 Task: Search for the email with the subject Request for a meeting logged in from softage.1@softage.net with the filter, email from softage.5@softage.net and a new filter,  Skip the Inbox
Action: Mouse moved to (679, 68)
Screenshot: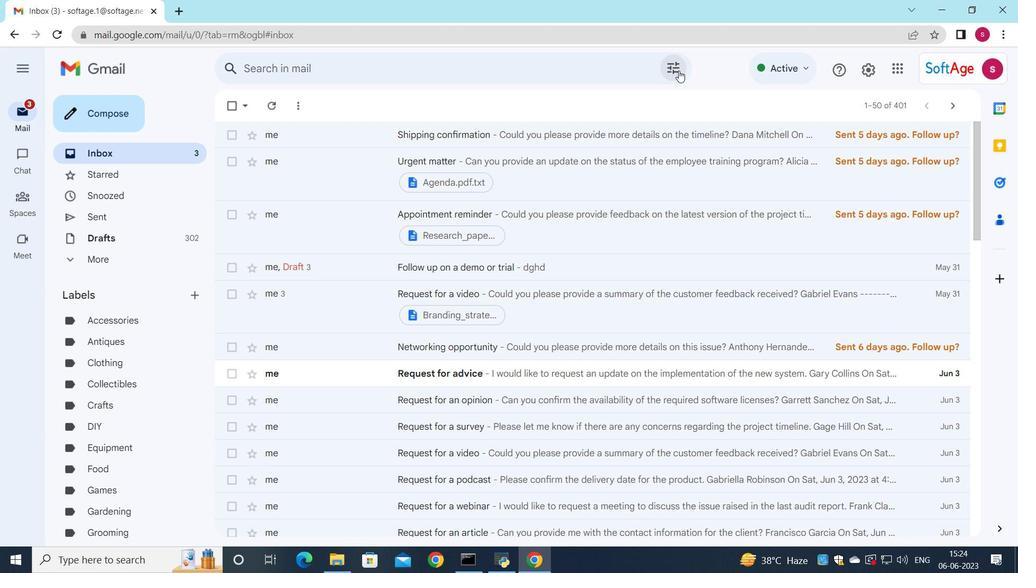 
Action: Mouse pressed left at (679, 68)
Screenshot: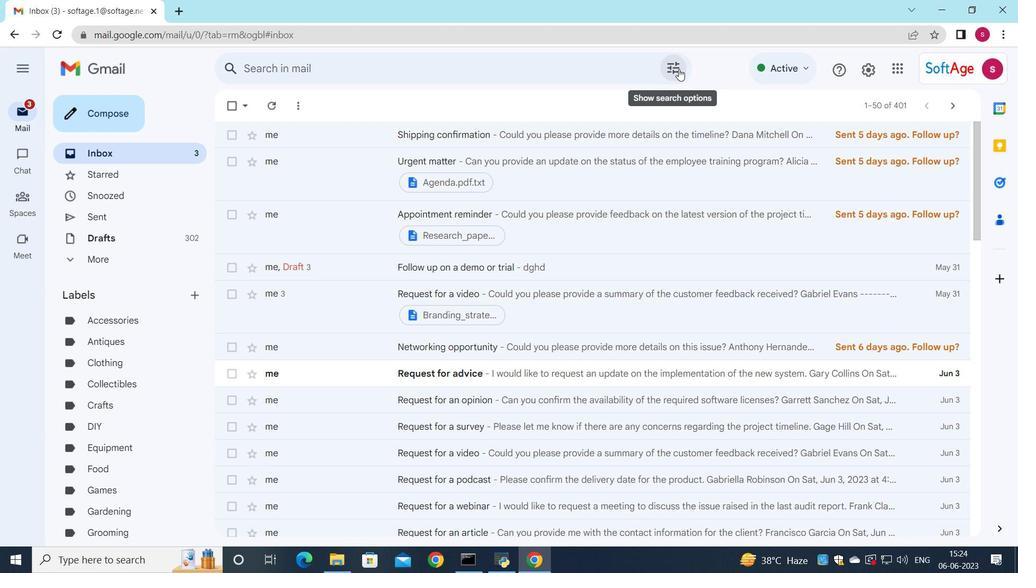 
Action: Mouse moved to (484, 129)
Screenshot: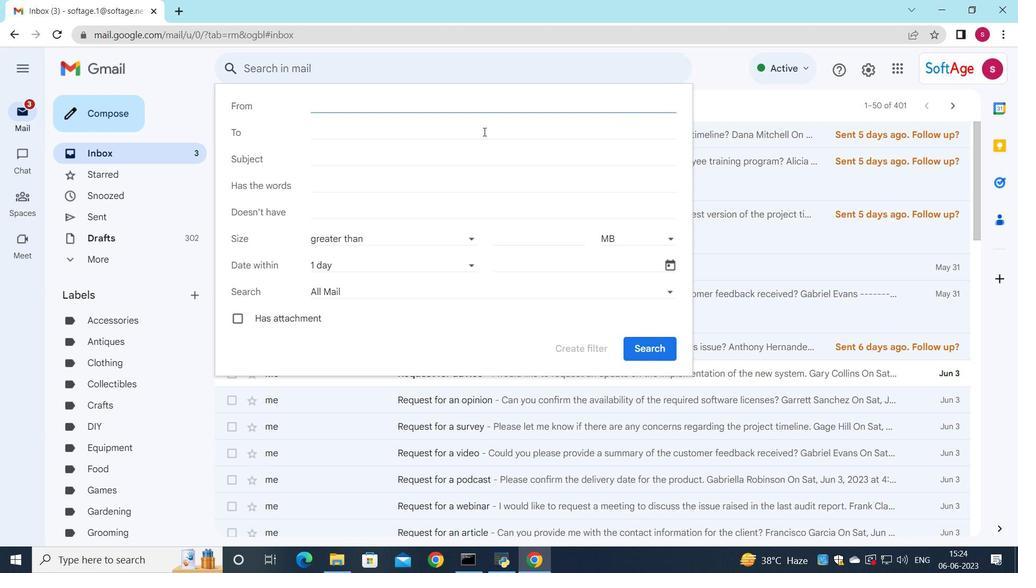 
Action: Key pressed s
Screenshot: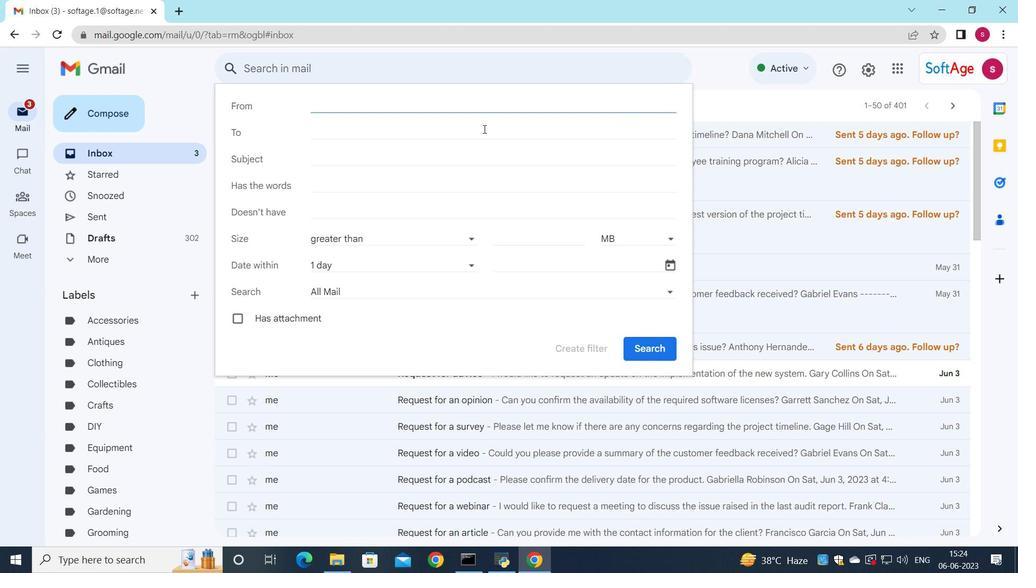 
Action: Mouse moved to (473, 139)
Screenshot: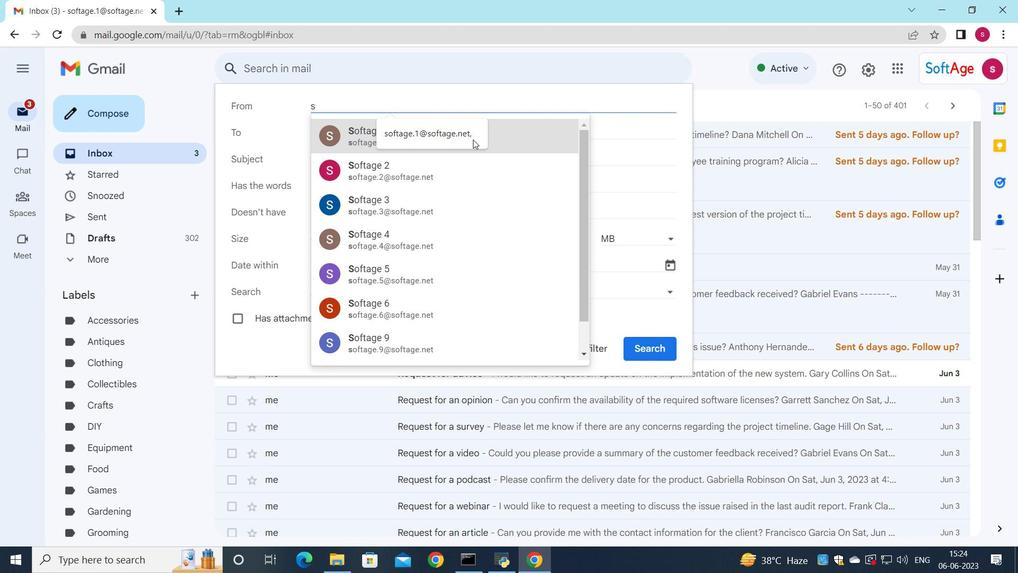 
Action: Mouse pressed left at (473, 139)
Screenshot: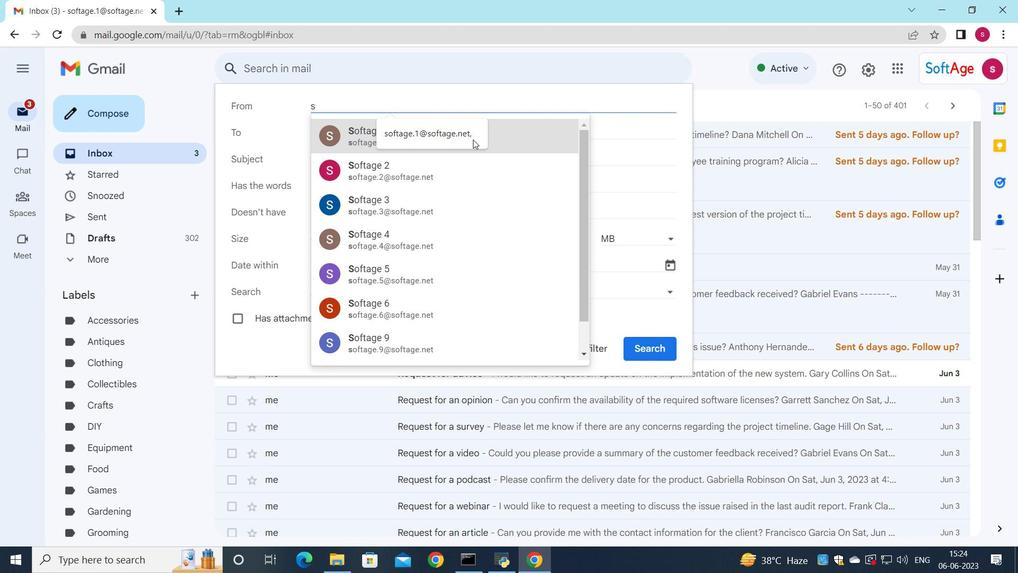 
Action: Mouse moved to (420, 133)
Screenshot: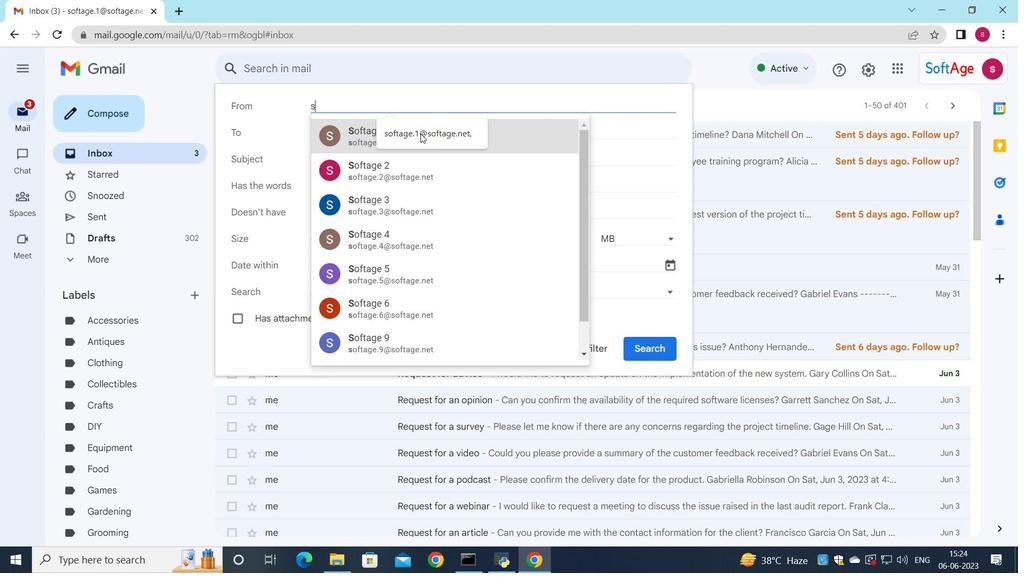 
Action: Mouse pressed left at (420, 133)
Screenshot: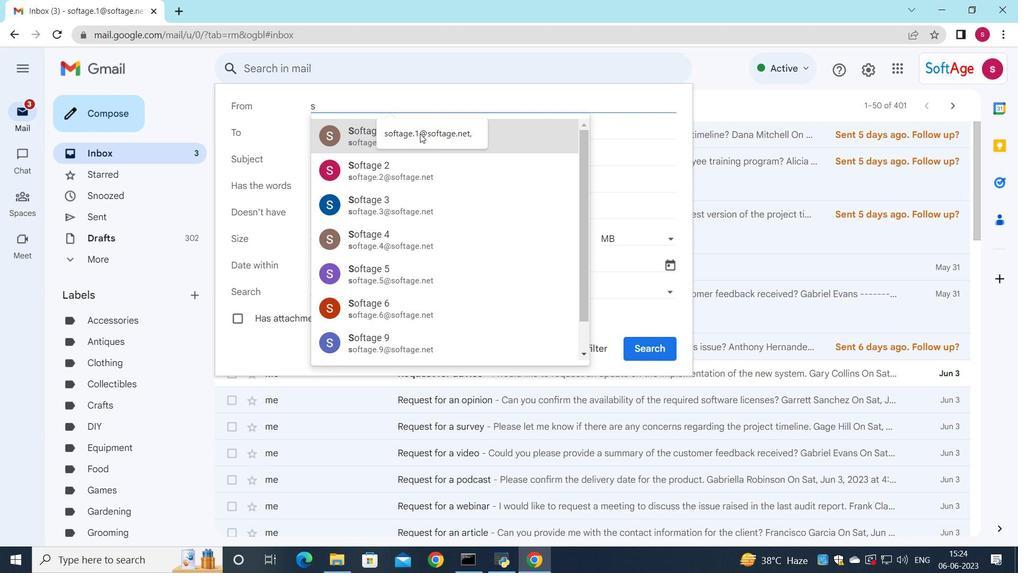 
Action: Mouse moved to (402, 137)
Screenshot: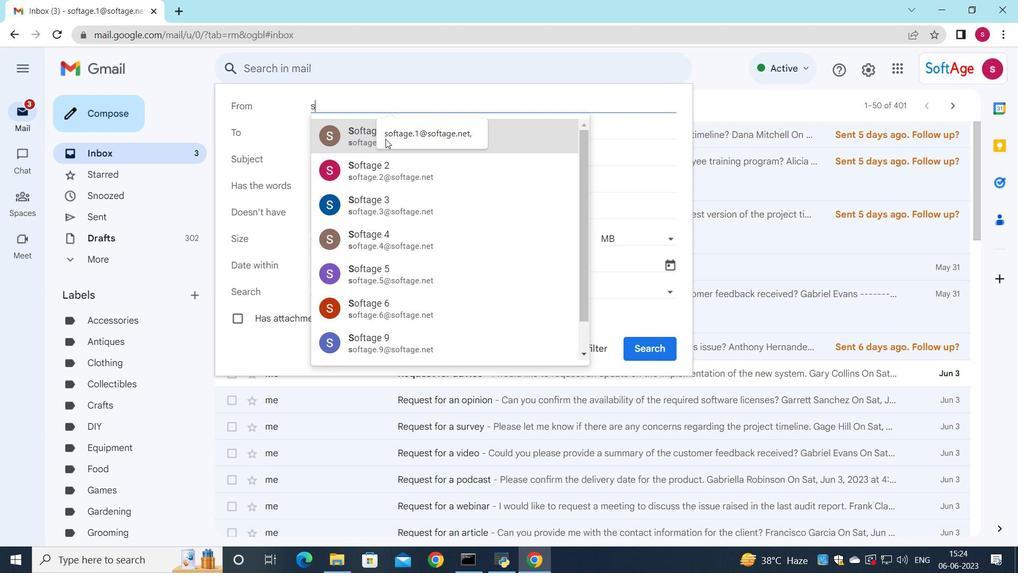 
Action: Mouse pressed left at (402, 137)
Screenshot: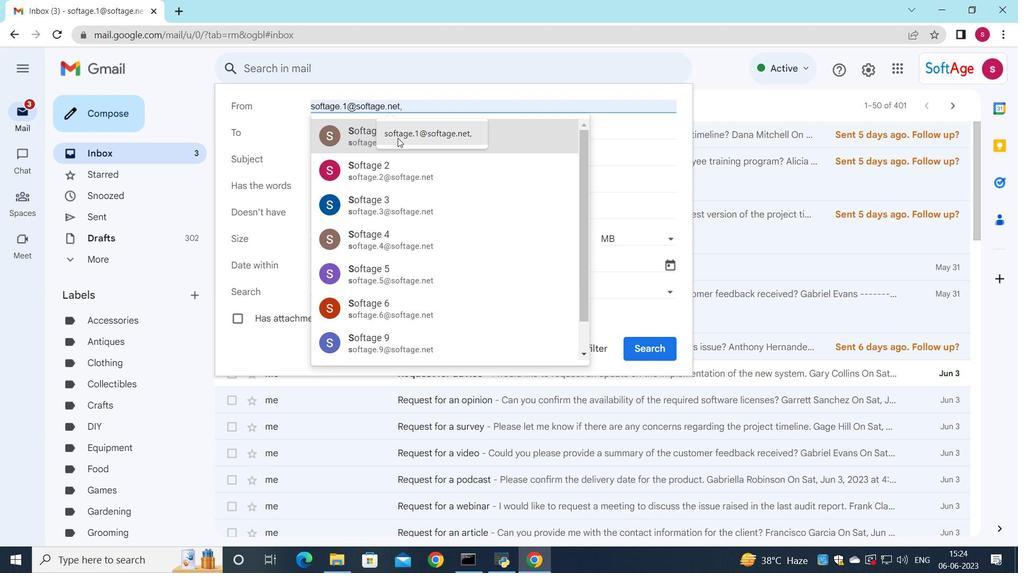 
Action: Mouse moved to (364, 133)
Screenshot: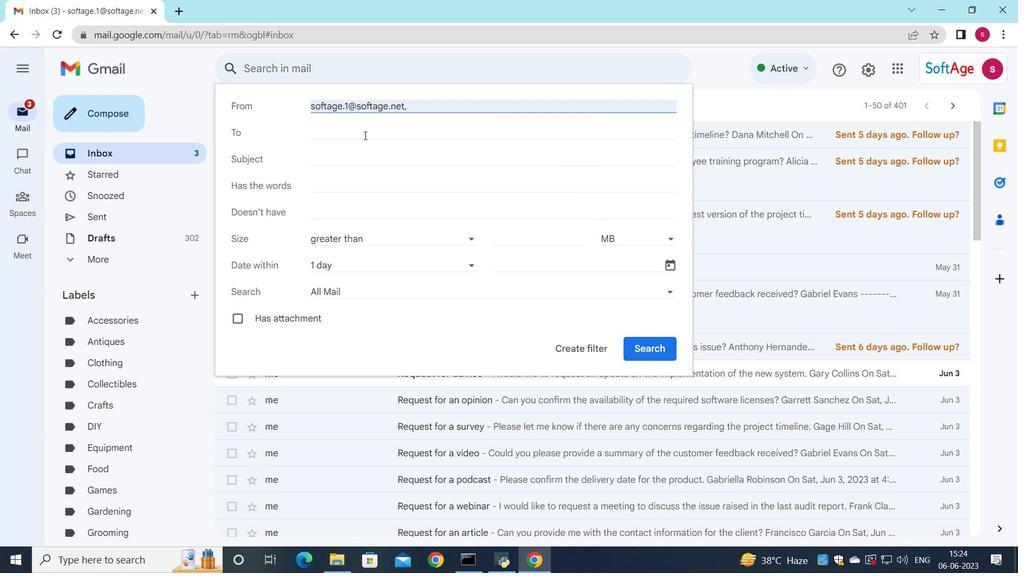 
Action: Mouse pressed left at (364, 133)
Screenshot: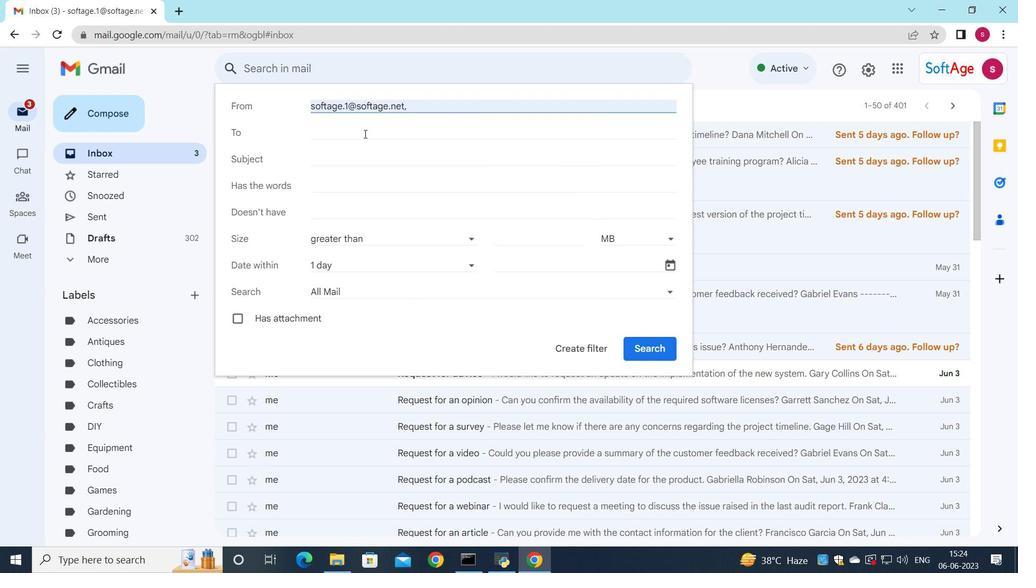 
Action: Mouse moved to (436, 131)
Screenshot: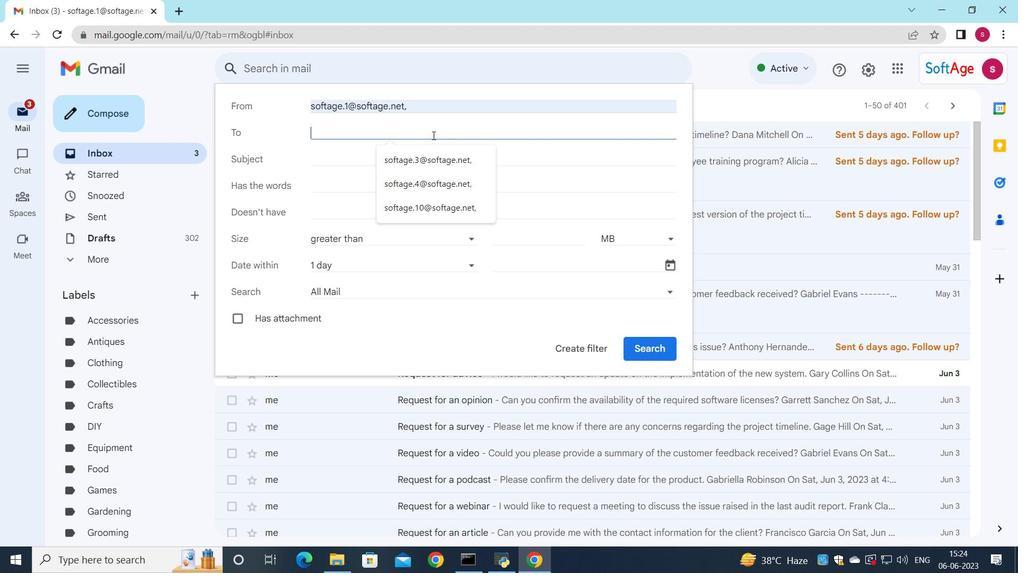 
Action: Key pressed soft
Screenshot: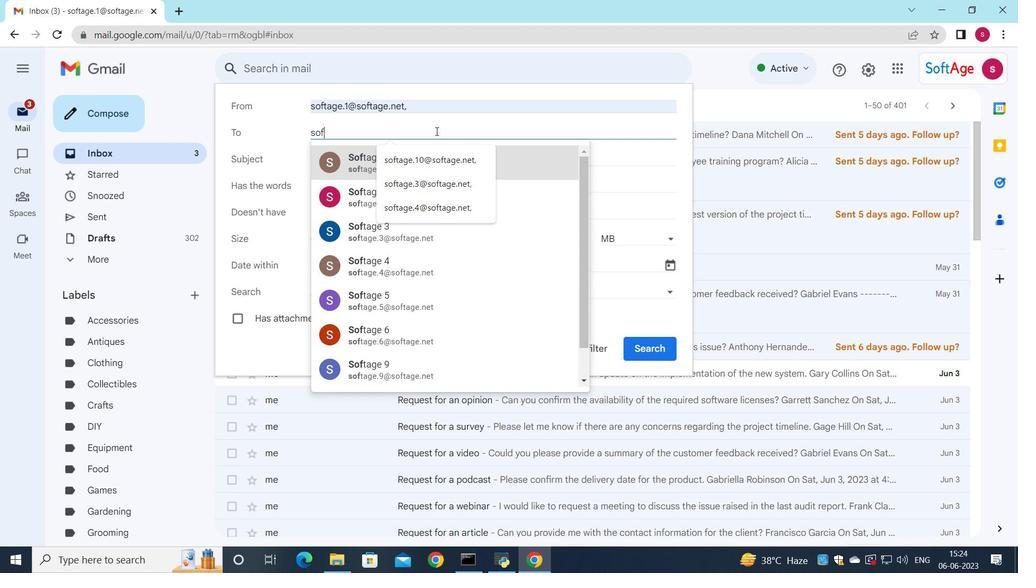 
Action: Mouse moved to (405, 305)
Screenshot: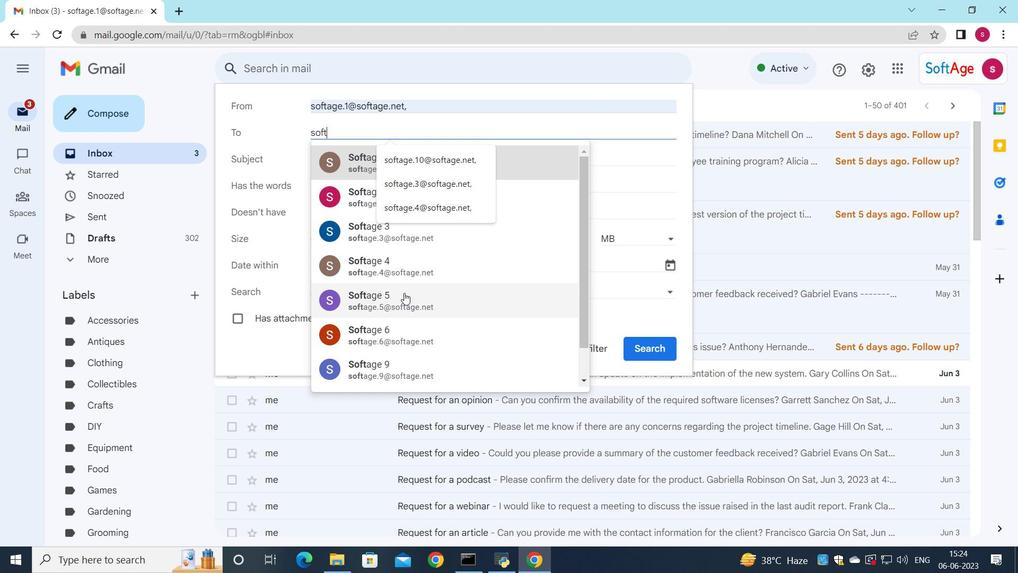 
Action: Mouse pressed left at (405, 305)
Screenshot: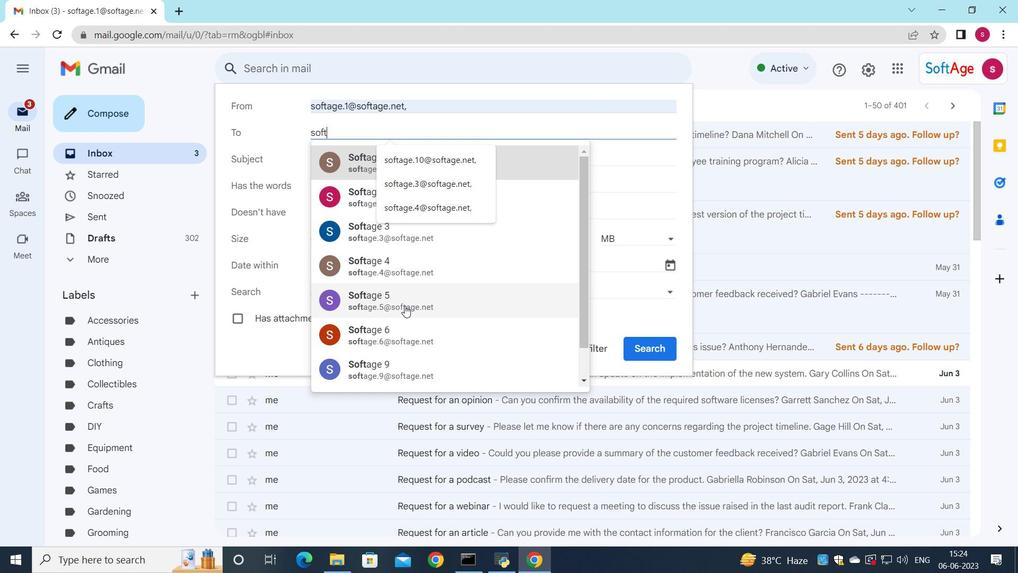 
Action: Mouse moved to (329, 150)
Screenshot: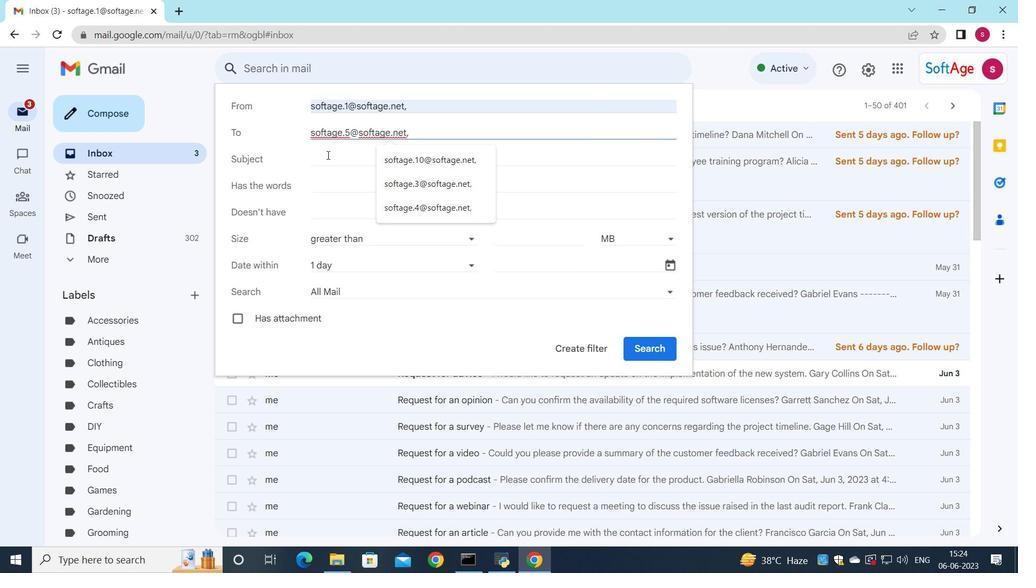 
Action: Mouse pressed left at (329, 150)
Screenshot: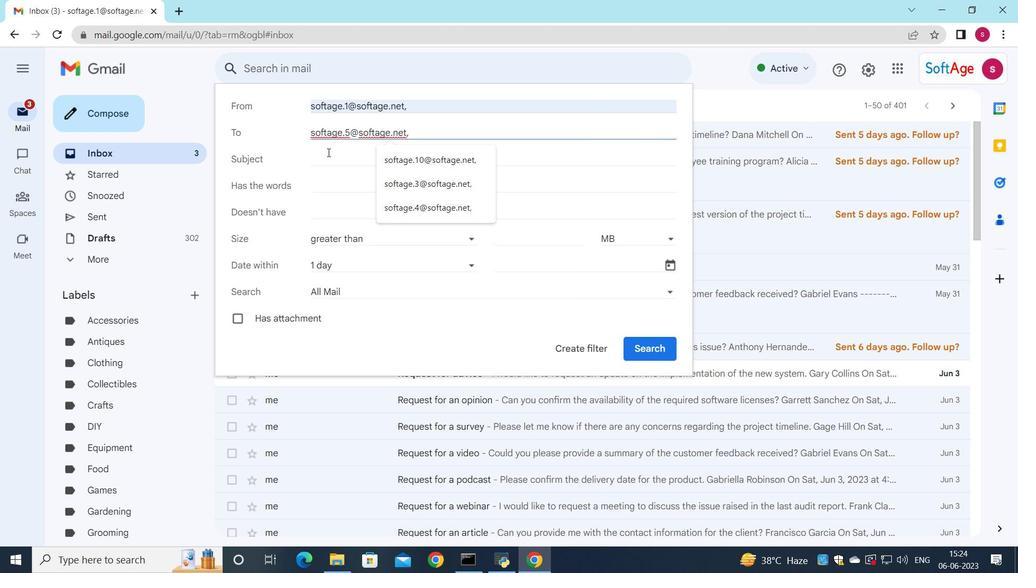 
Action: Mouse moved to (332, 159)
Screenshot: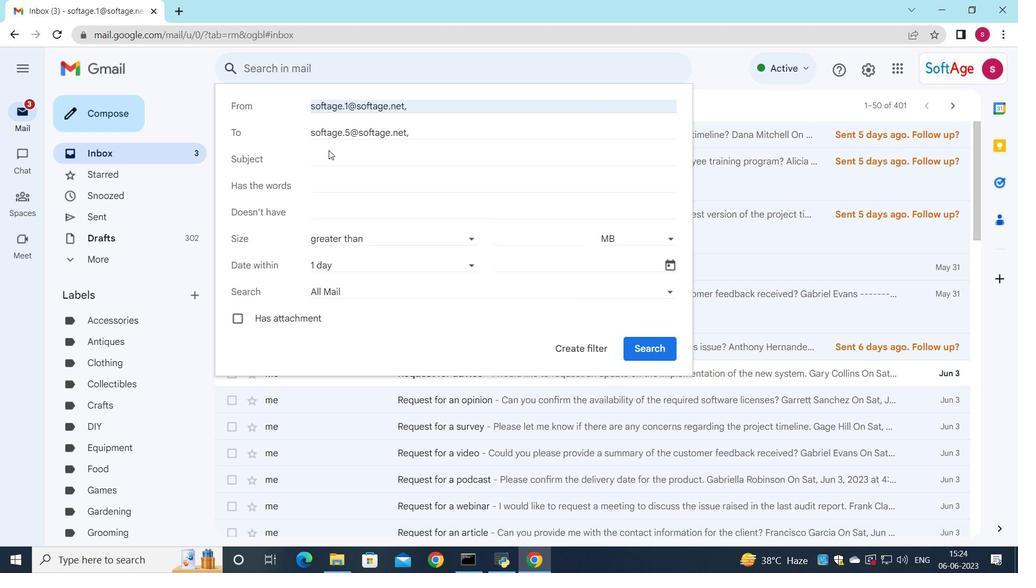 
Action: Mouse pressed left at (332, 159)
Screenshot: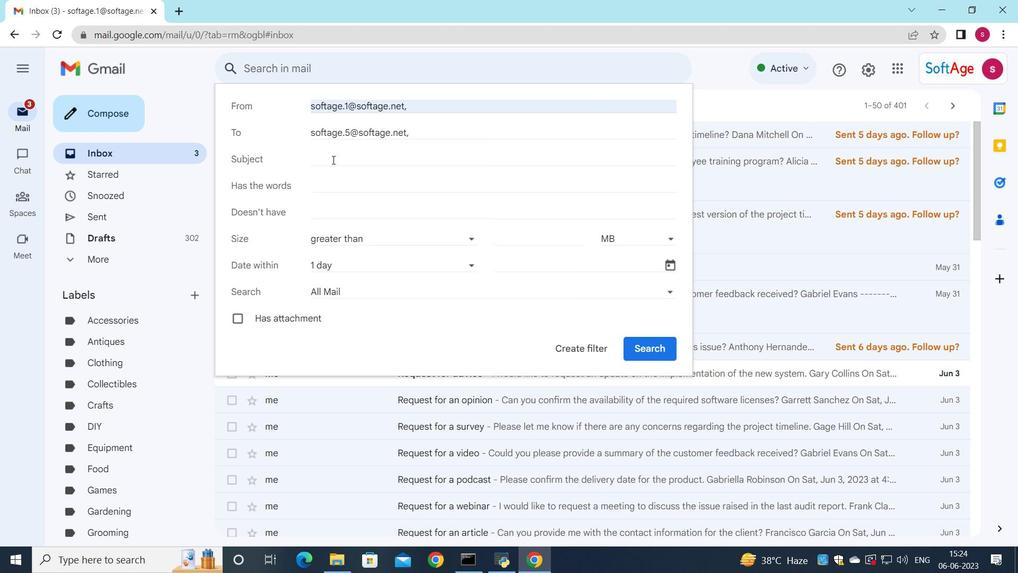 
Action: Key pressed <Key.shift><Key.shift>Request<Key.space>for<Key.space>a<Key.space>meeting
Screenshot: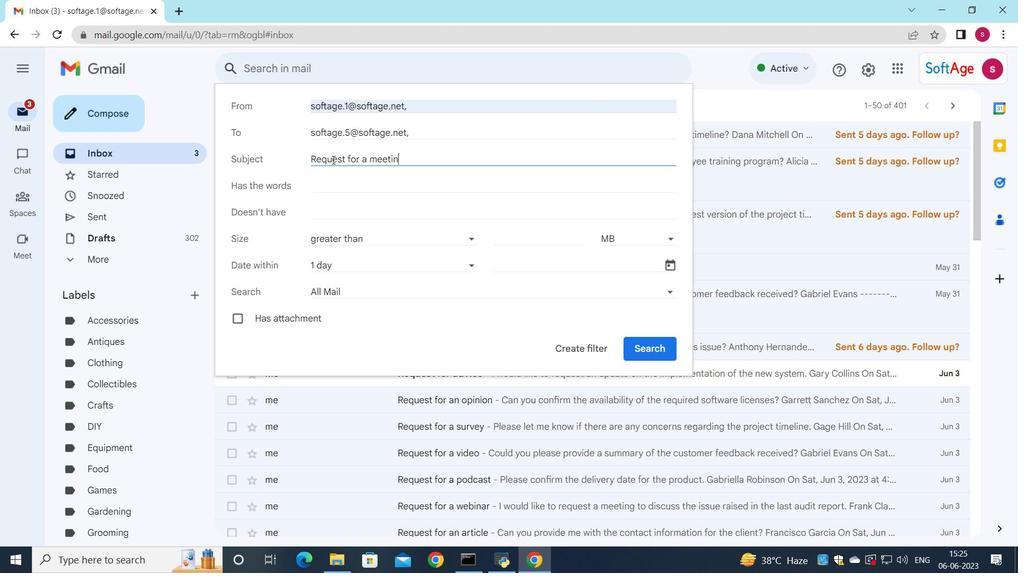 
Action: Mouse moved to (421, 268)
Screenshot: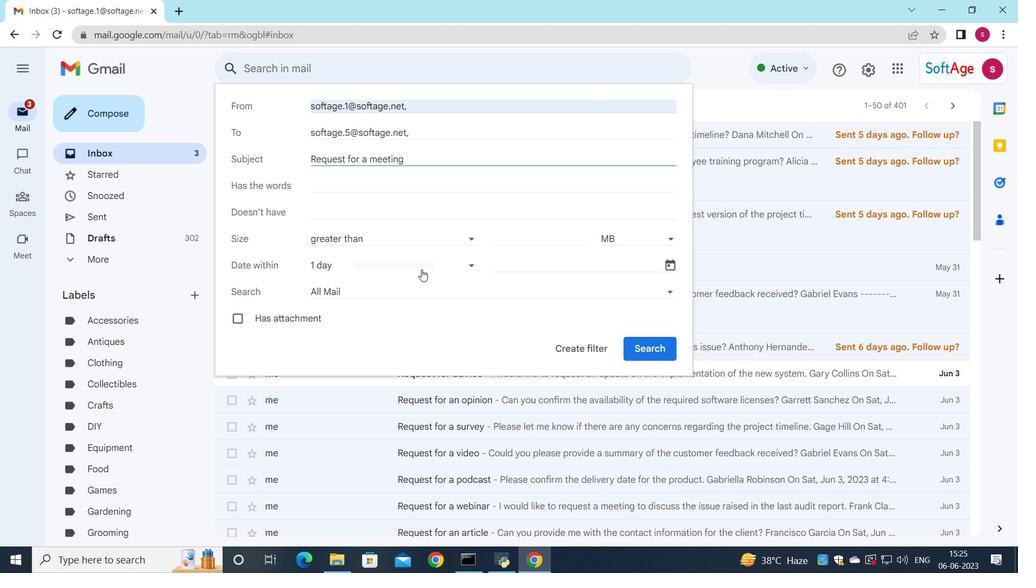 
Action: Mouse pressed left at (421, 268)
Screenshot: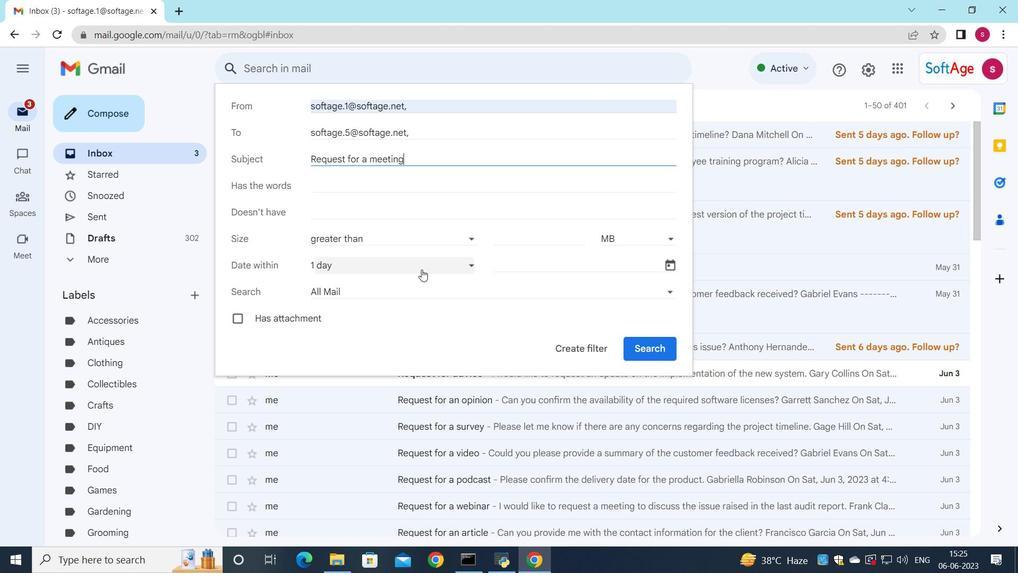 
Action: Mouse moved to (374, 389)
Screenshot: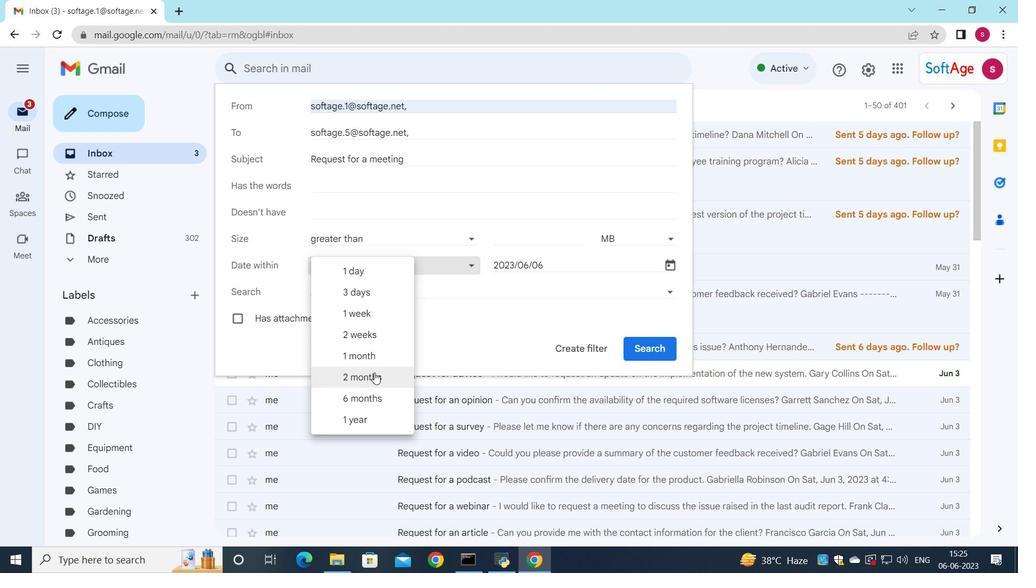 
Action: Mouse pressed left at (374, 389)
Screenshot: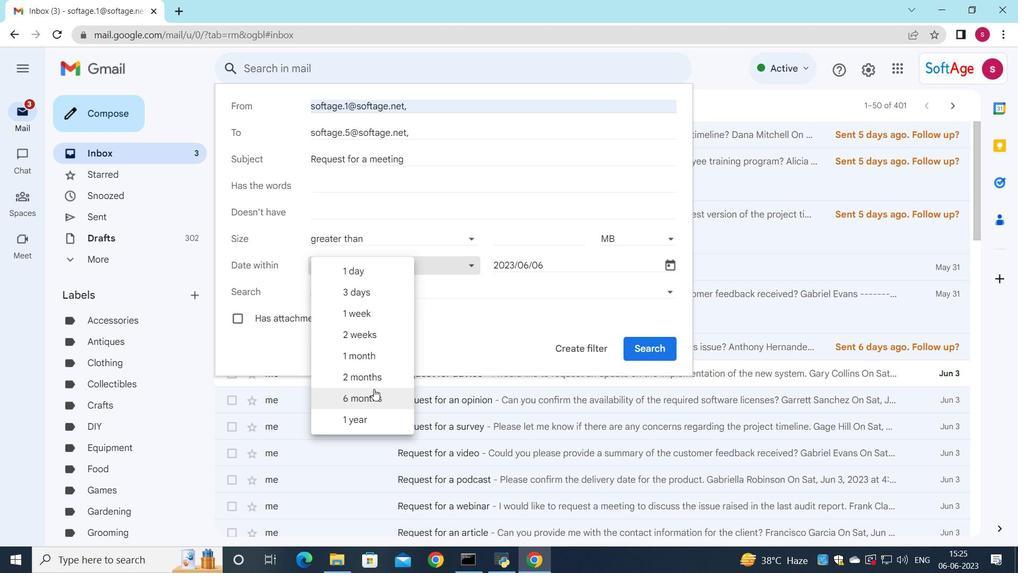 
Action: Mouse moved to (574, 351)
Screenshot: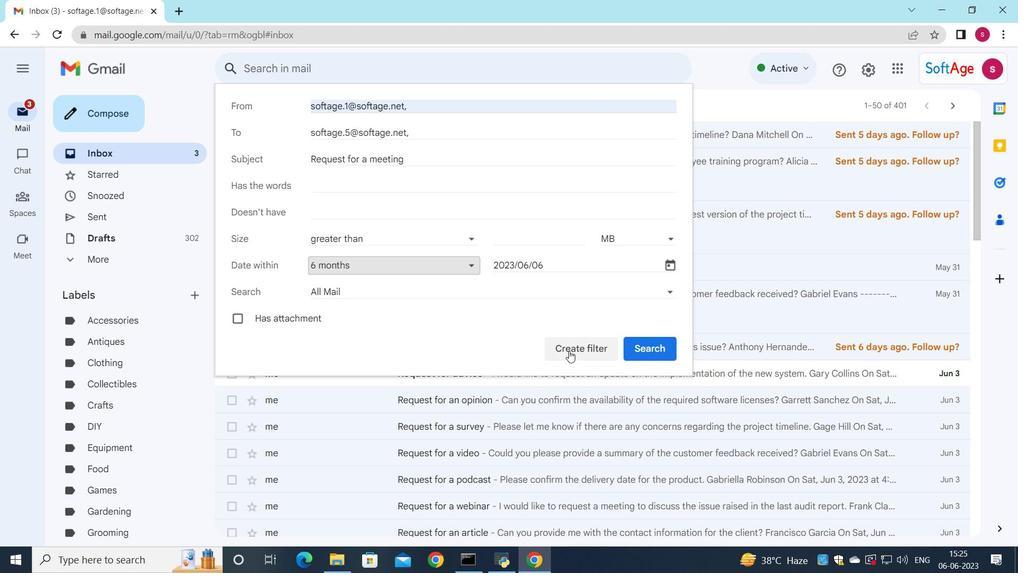 
Action: Mouse pressed left at (574, 351)
Screenshot: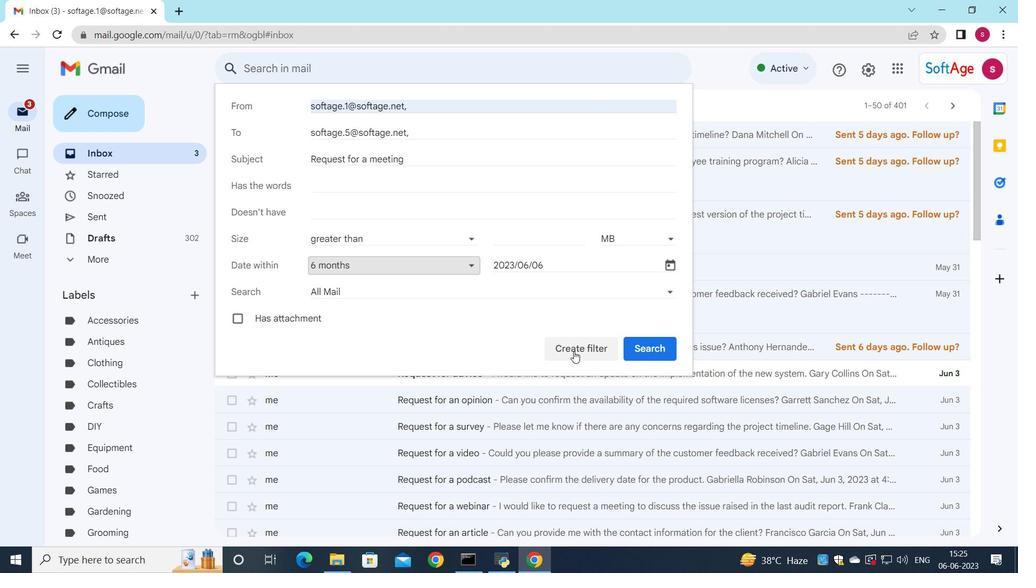 
Action: Mouse moved to (234, 139)
Screenshot: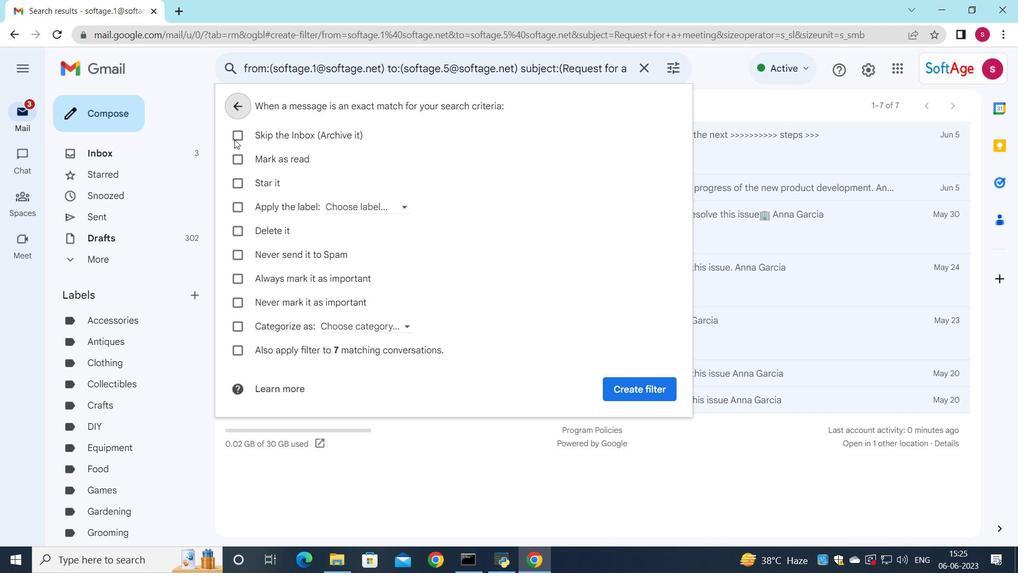 
Action: Mouse pressed left at (234, 139)
Screenshot: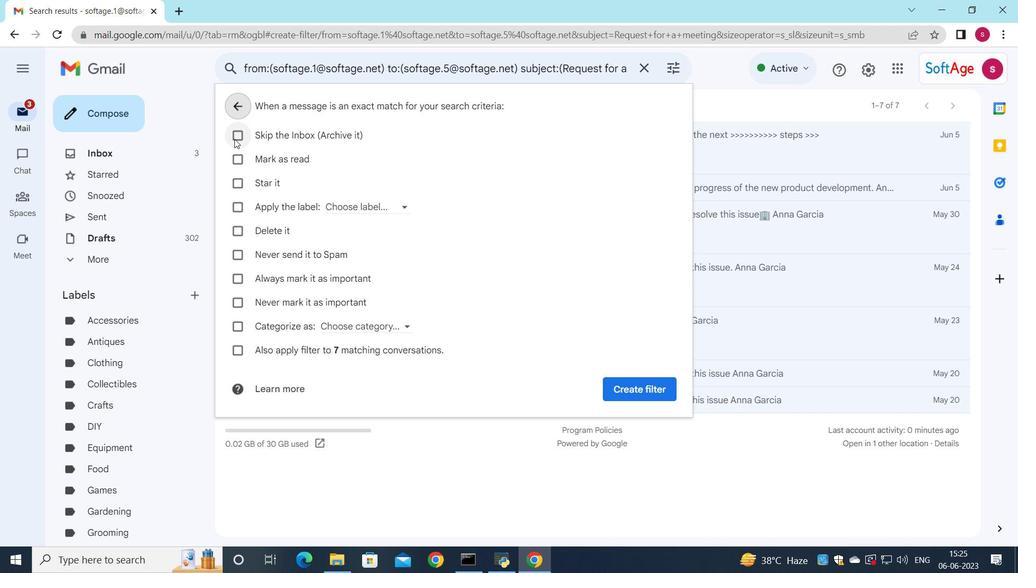 
Action: Mouse moved to (632, 380)
Screenshot: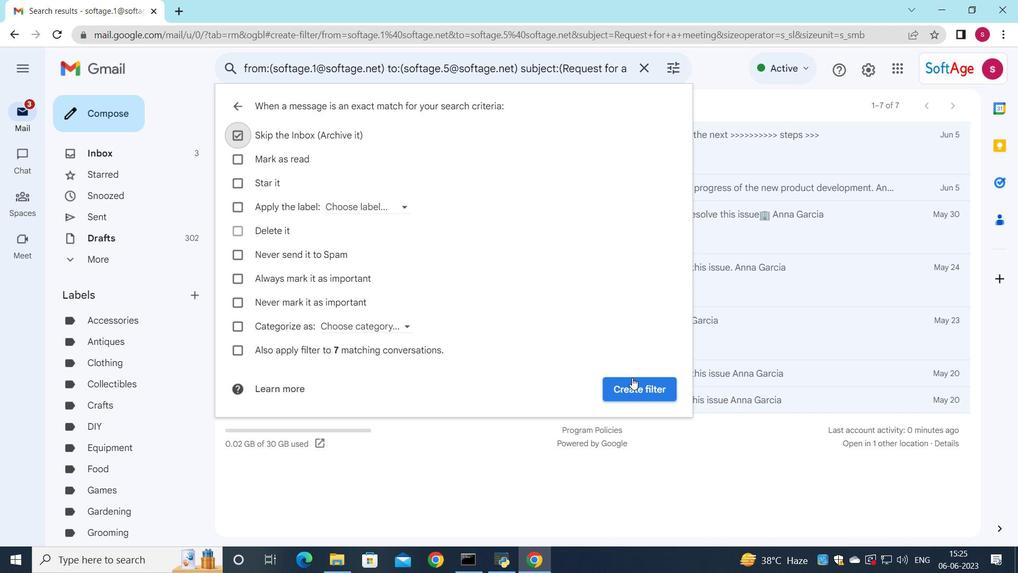 
Action: Mouse pressed left at (632, 380)
Screenshot: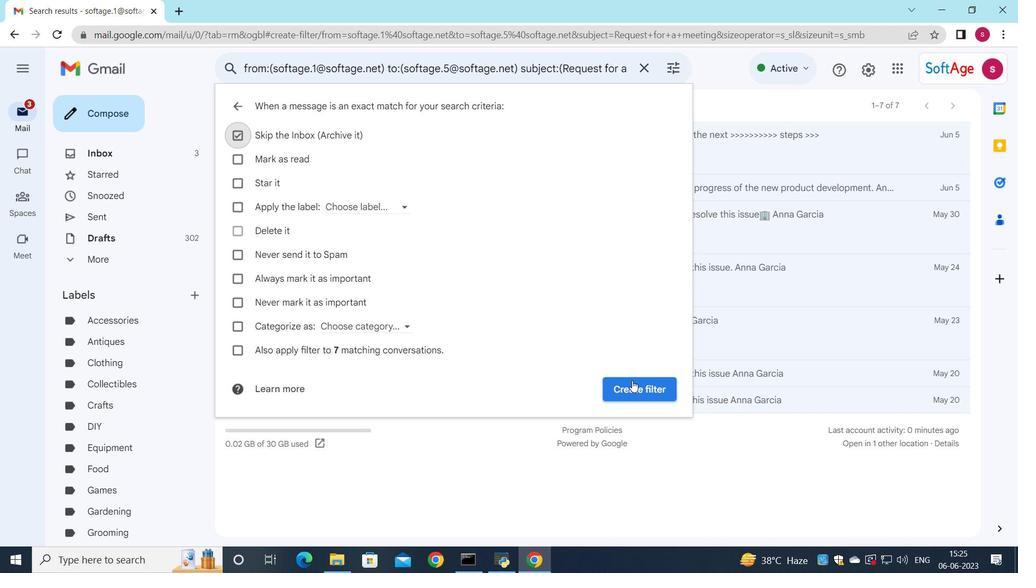 
Action: Mouse moved to (663, 378)
Screenshot: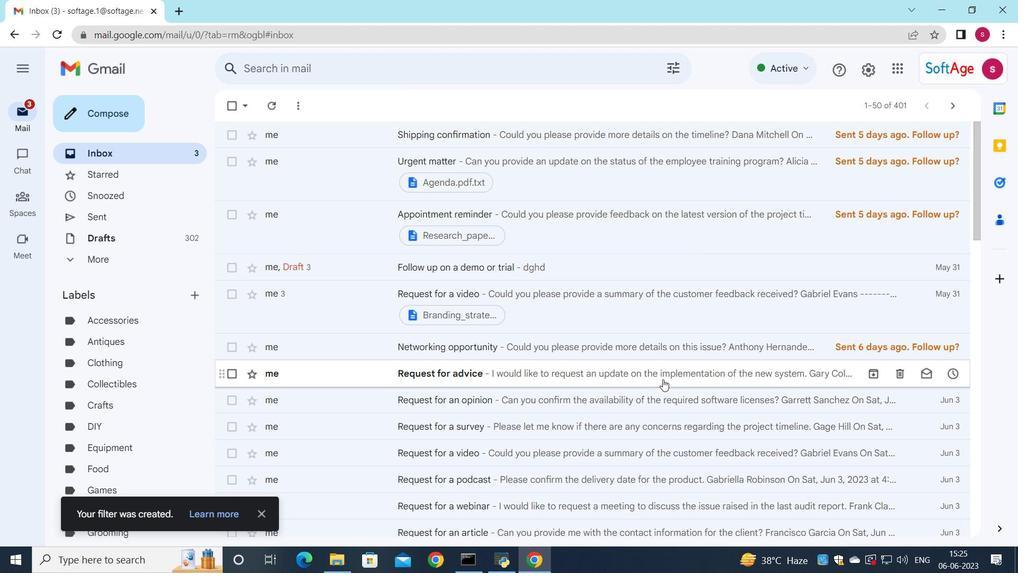 
